 Task: Set the custom view to 6 days.
Action: Mouse moved to (1003, 101)
Screenshot: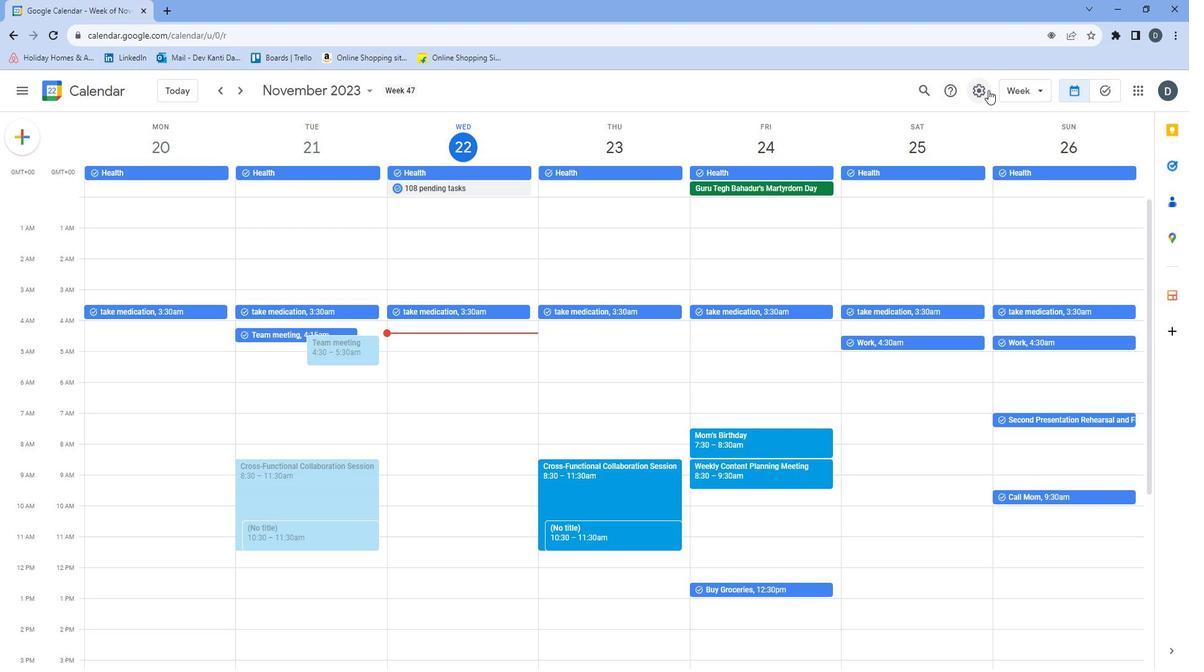 
Action: Mouse pressed left at (1003, 101)
Screenshot: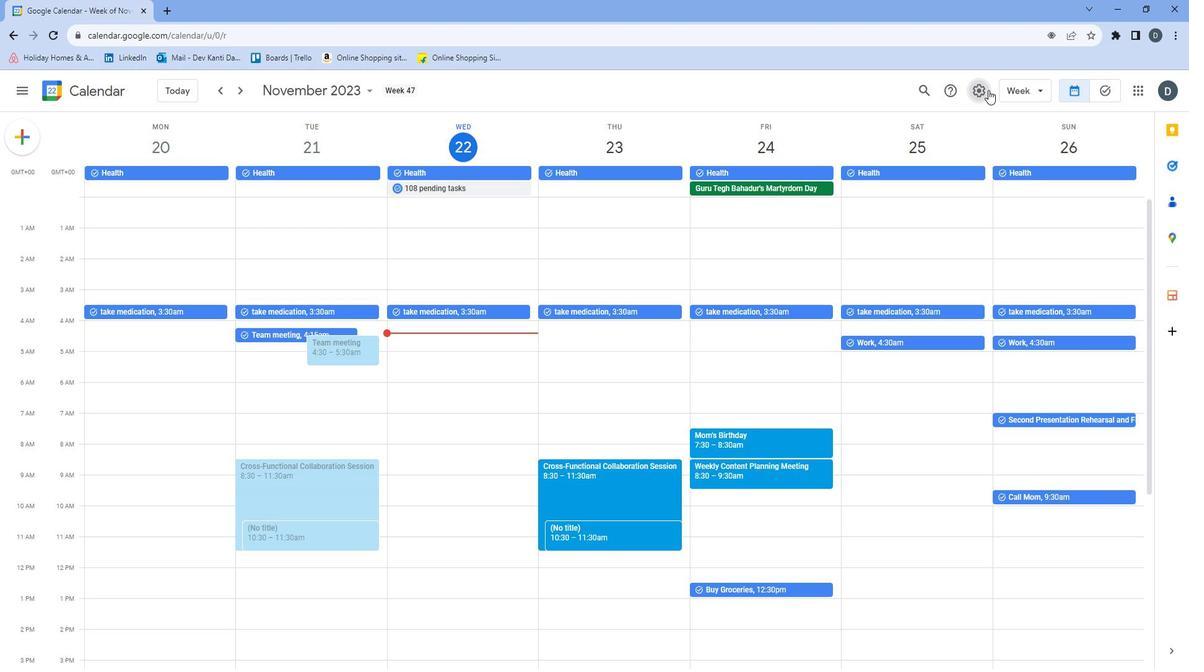 
Action: Mouse moved to (1002, 128)
Screenshot: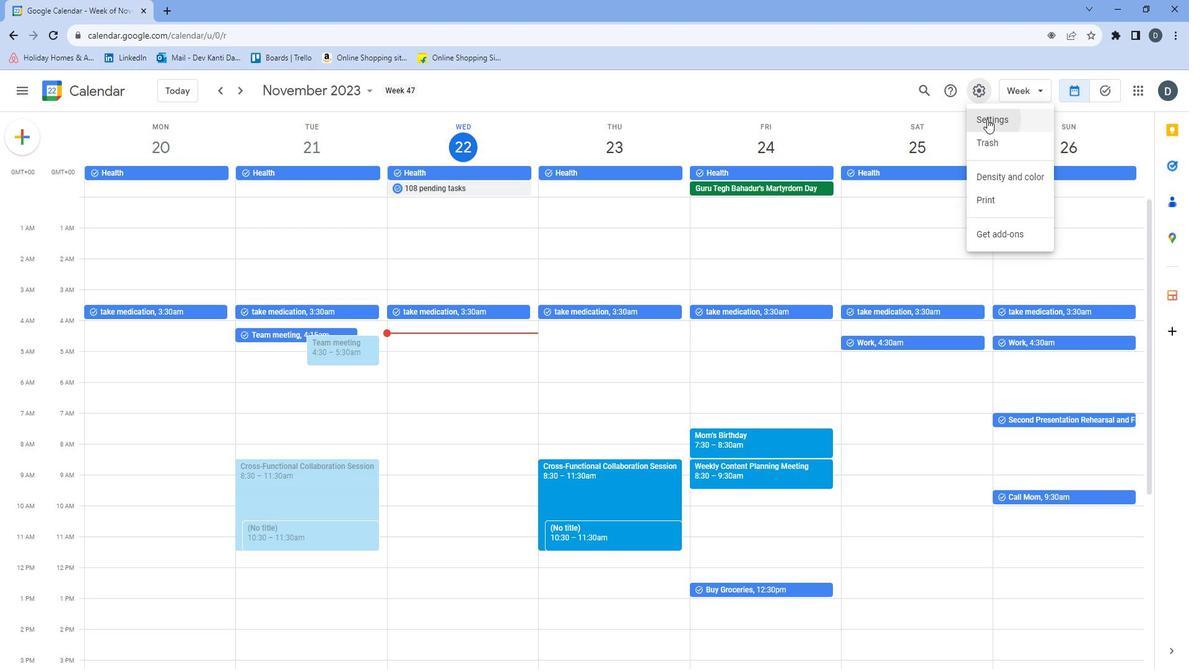 
Action: Mouse pressed left at (1002, 128)
Screenshot: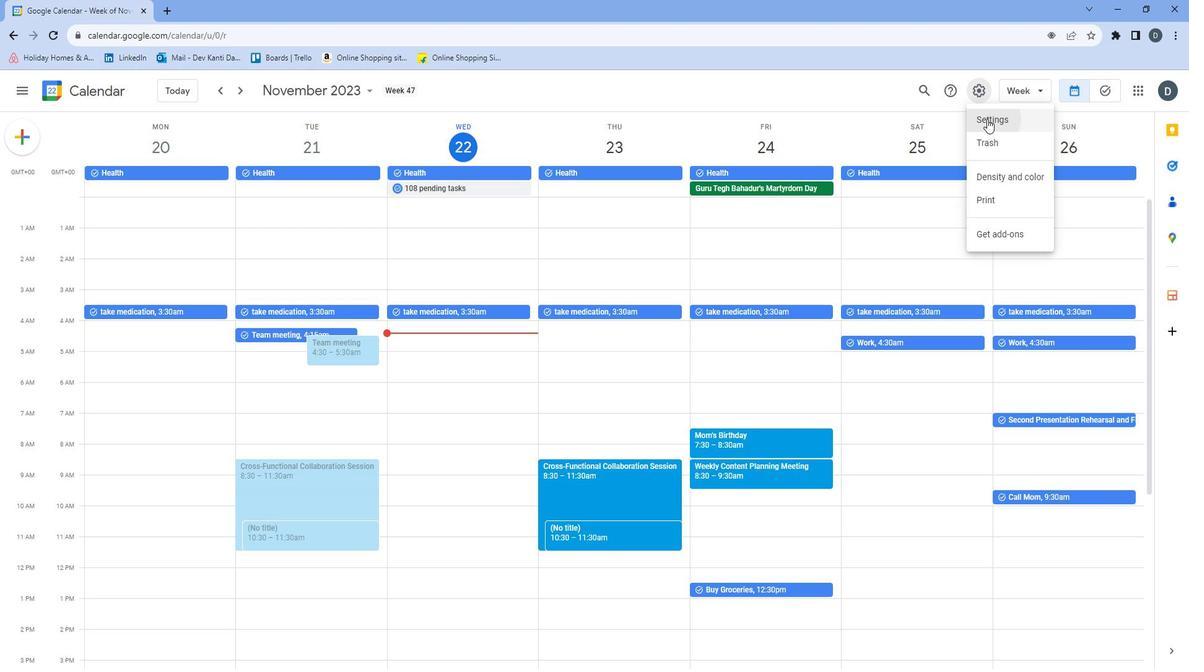 
Action: Mouse moved to (661, 250)
Screenshot: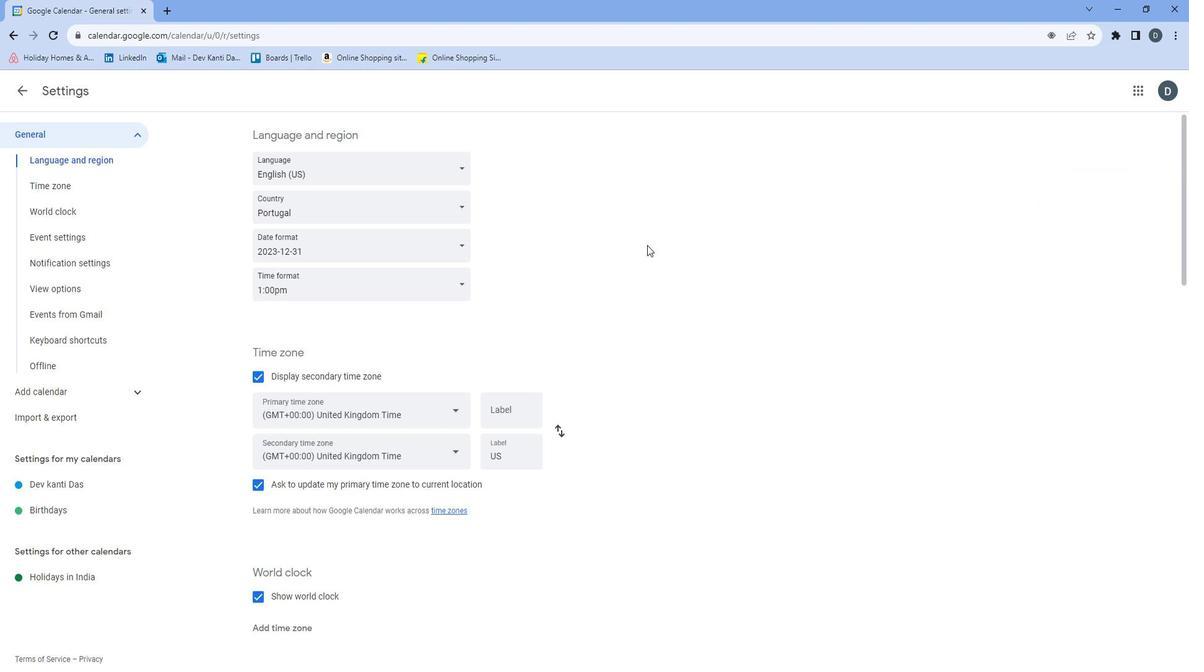 
Action: Mouse scrolled (661, 249) with delta (0, 0)
Screenshot: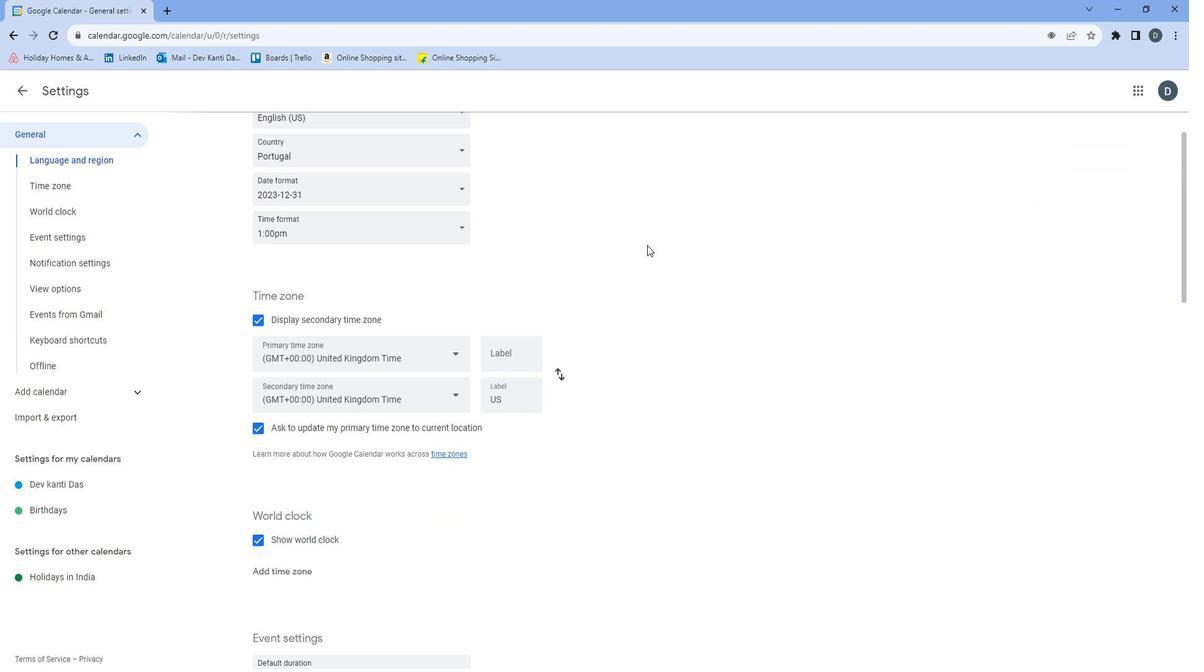 
Action: Mouse scrolled (661, 249) with delta (0, 0)
Screenshot: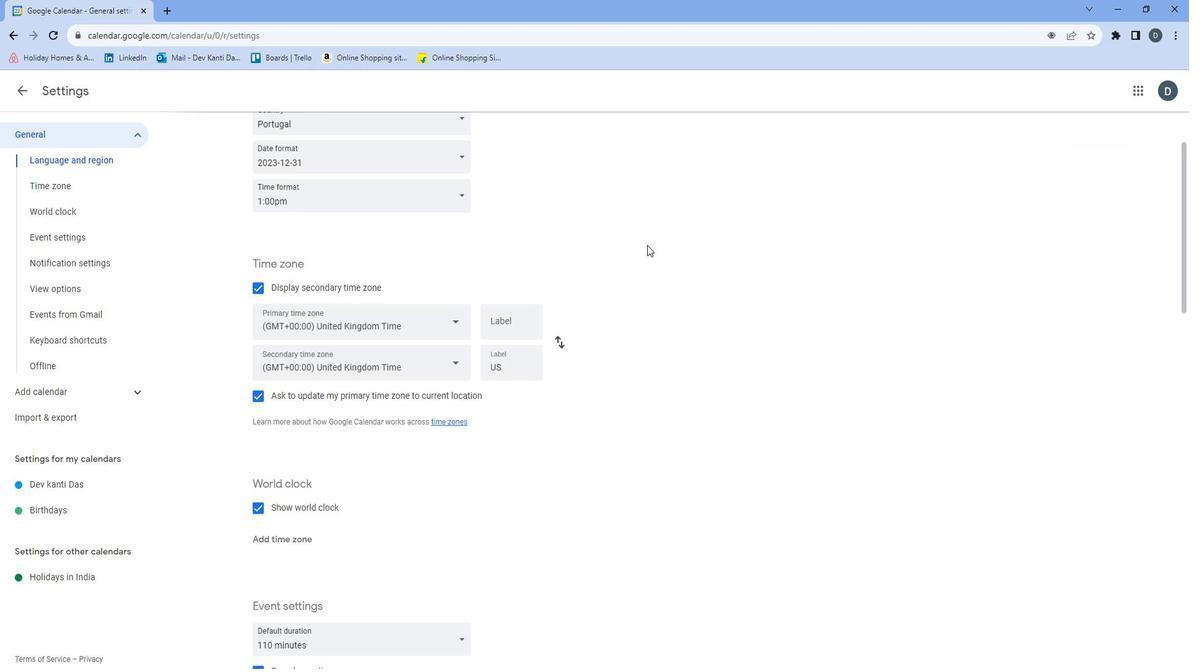 
Action: Mouse moved to (661, 250)
Screenshot: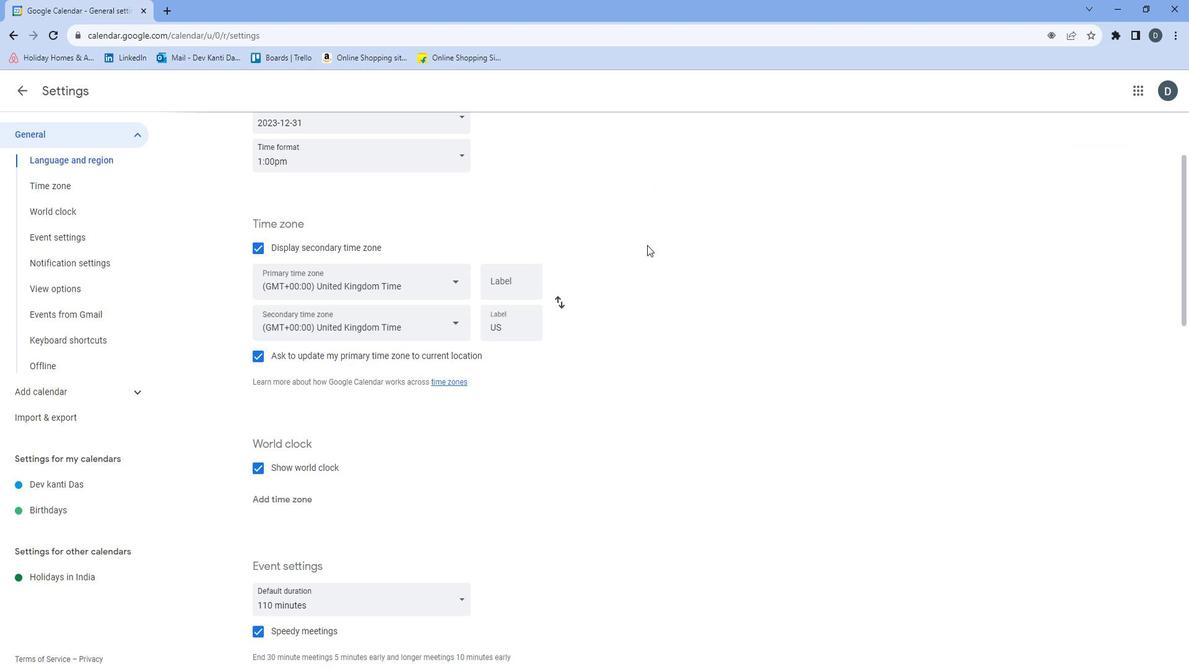 
Action: Mouse scrolled (661, 249) with delta (0, 0)
Screenshot: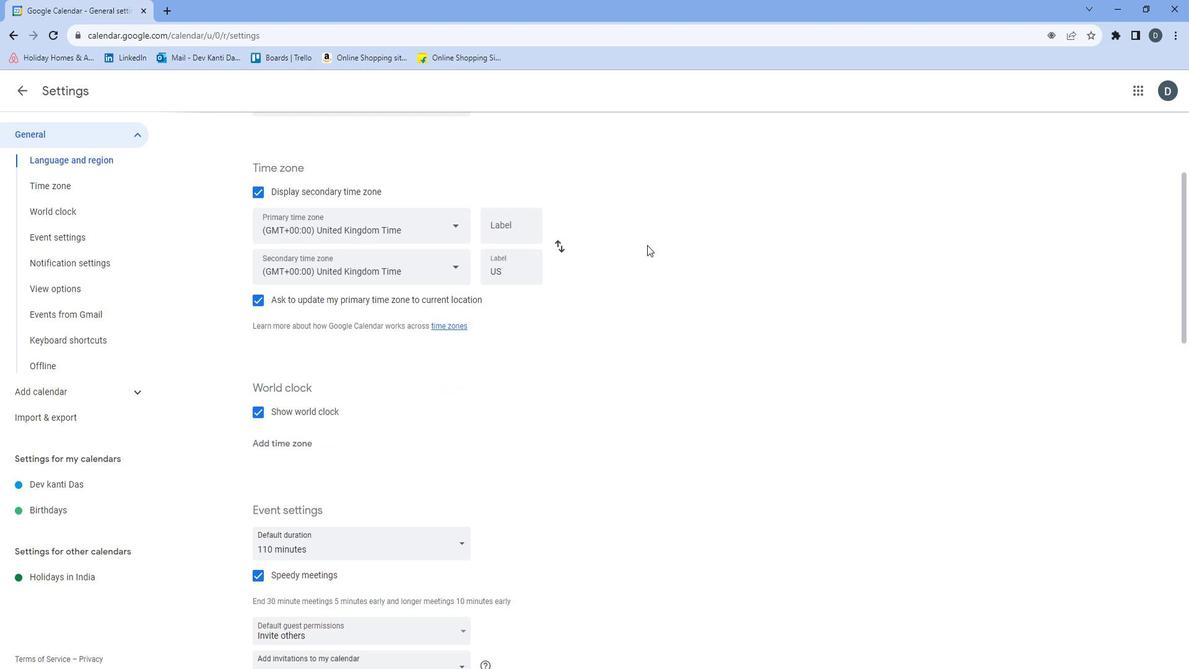 
Action: Mouse scrolled (661, 249) with delta (0, 0)
Screenshot: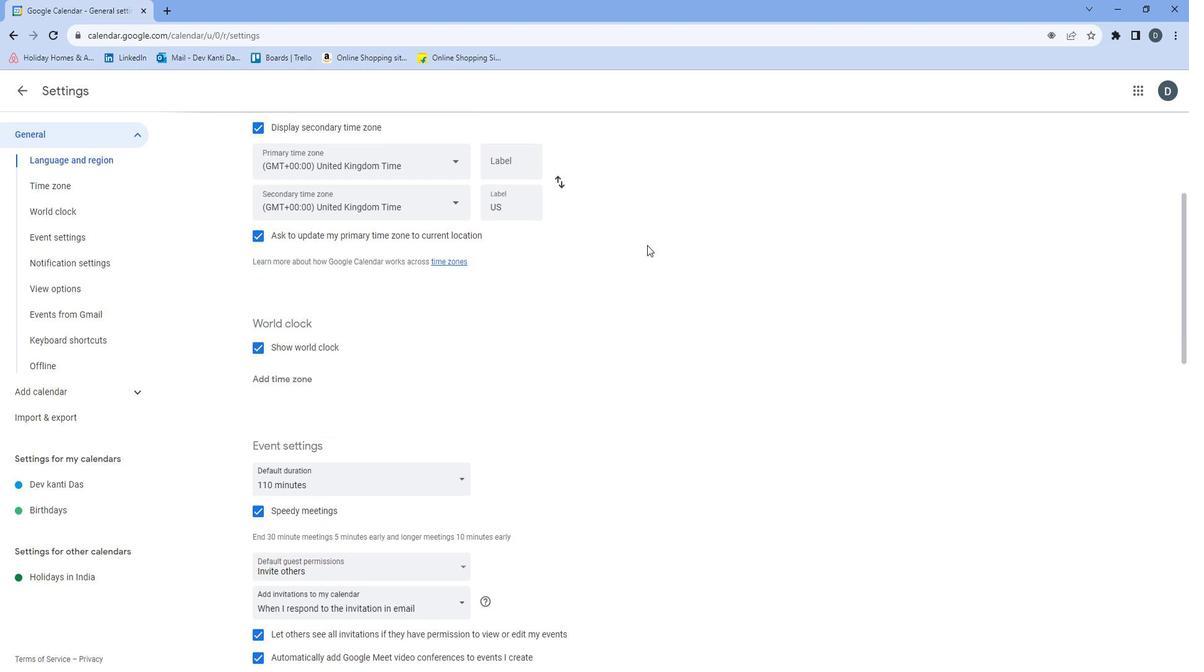 
Action: Mouse scrolled (661, 249) with delta (0, 0)
Screenshot: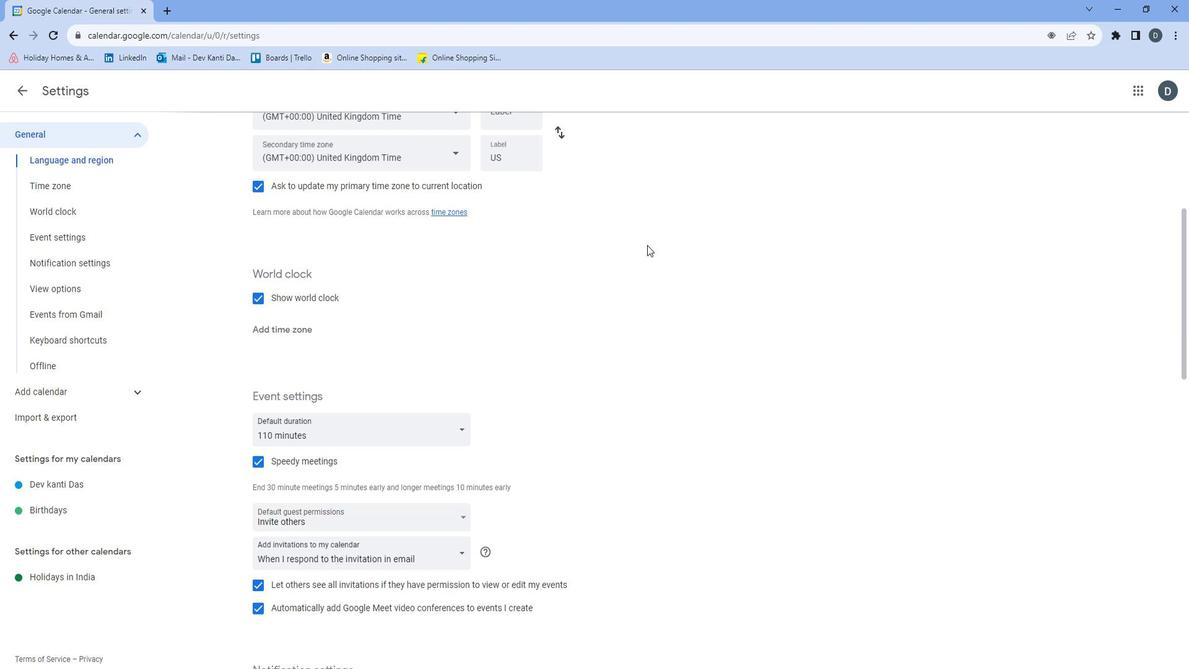 
Action: Mouse scrolled (661, 249) with delta (0, 0)
Screenshot: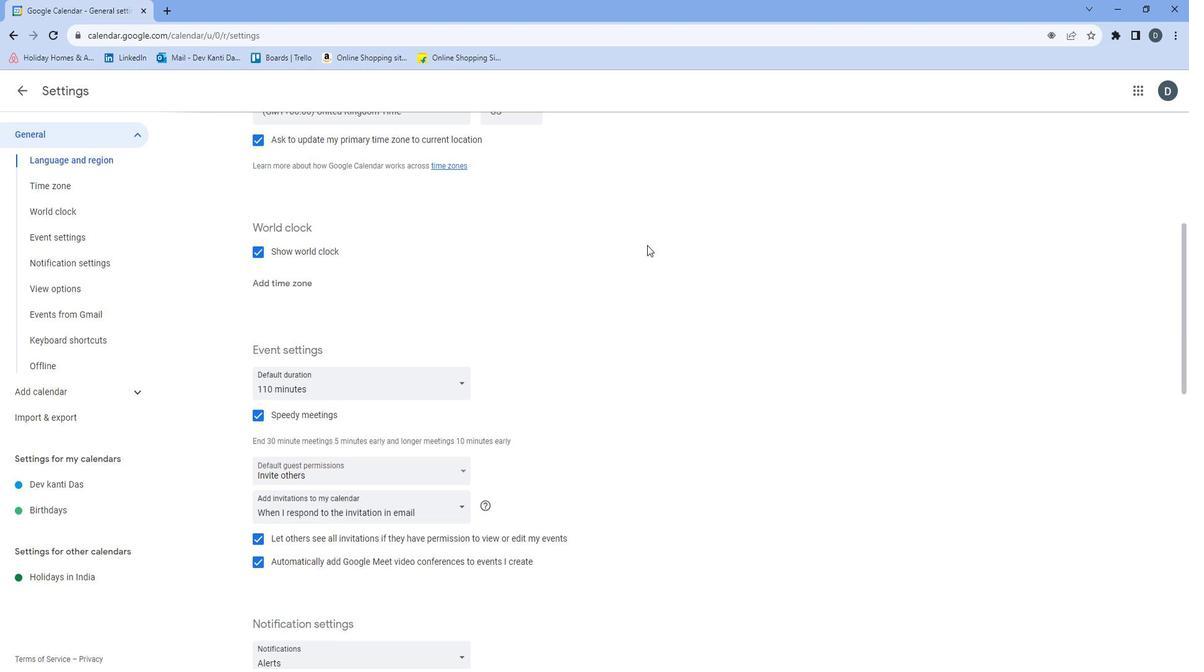 
Action: Mouse scrolled (661, 249) with delta (0, 0)
Screenshot: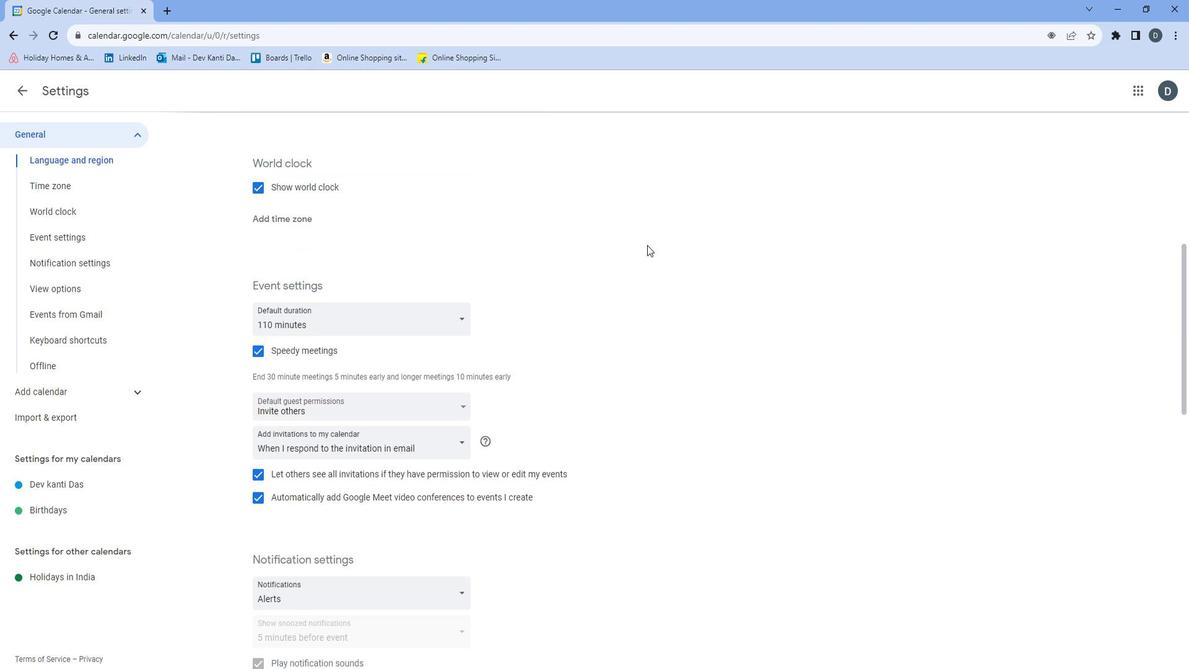 
Action: Mouse scrolled (661, 249) with delta (0, 0)
Screenshot: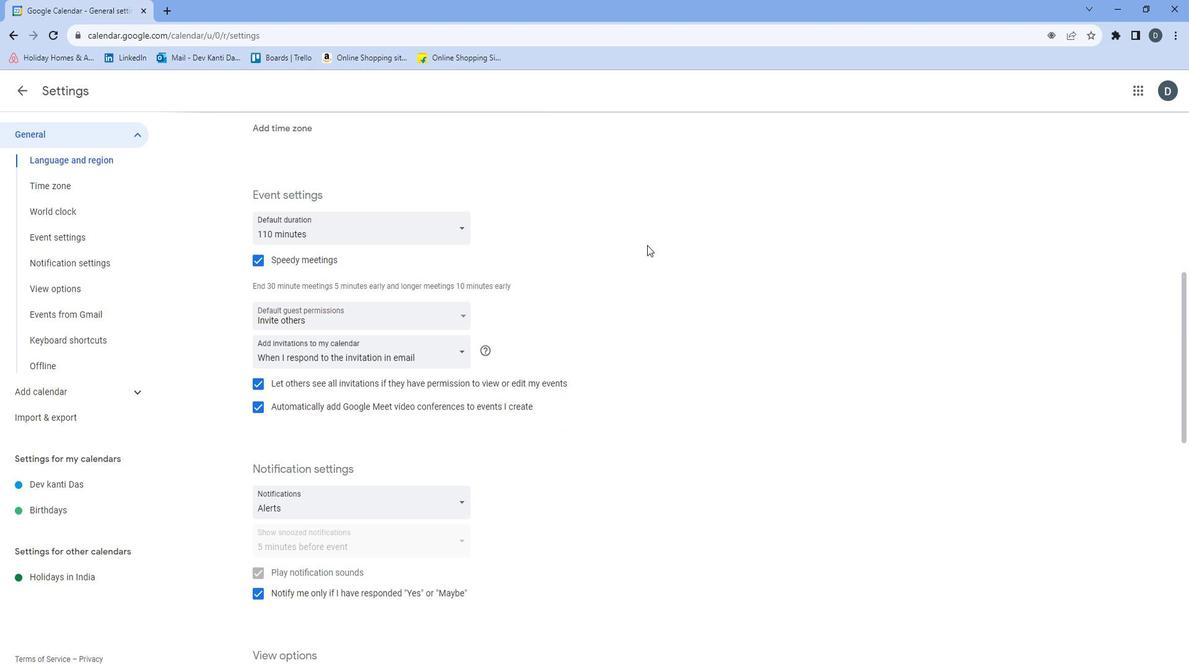 
Action: Mouse scrolled (661, 249) with delta (0, 0)
Screenshot: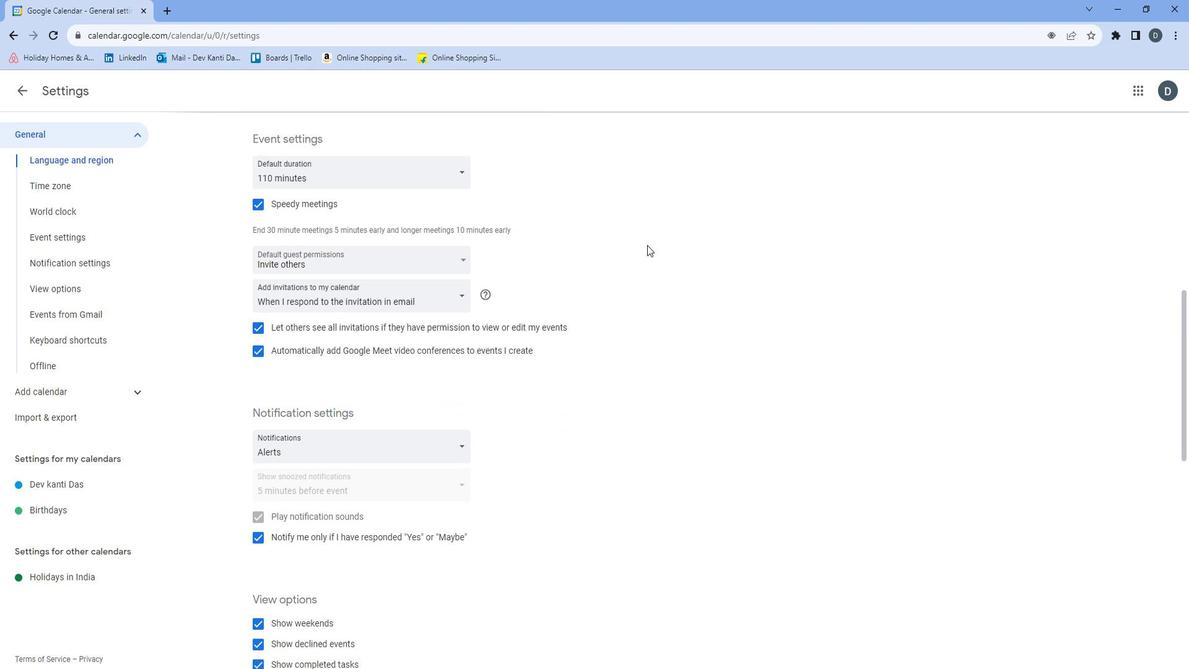 
Action: Mouse scrolled (661, 249) with delta (0, 0)
Screenshot: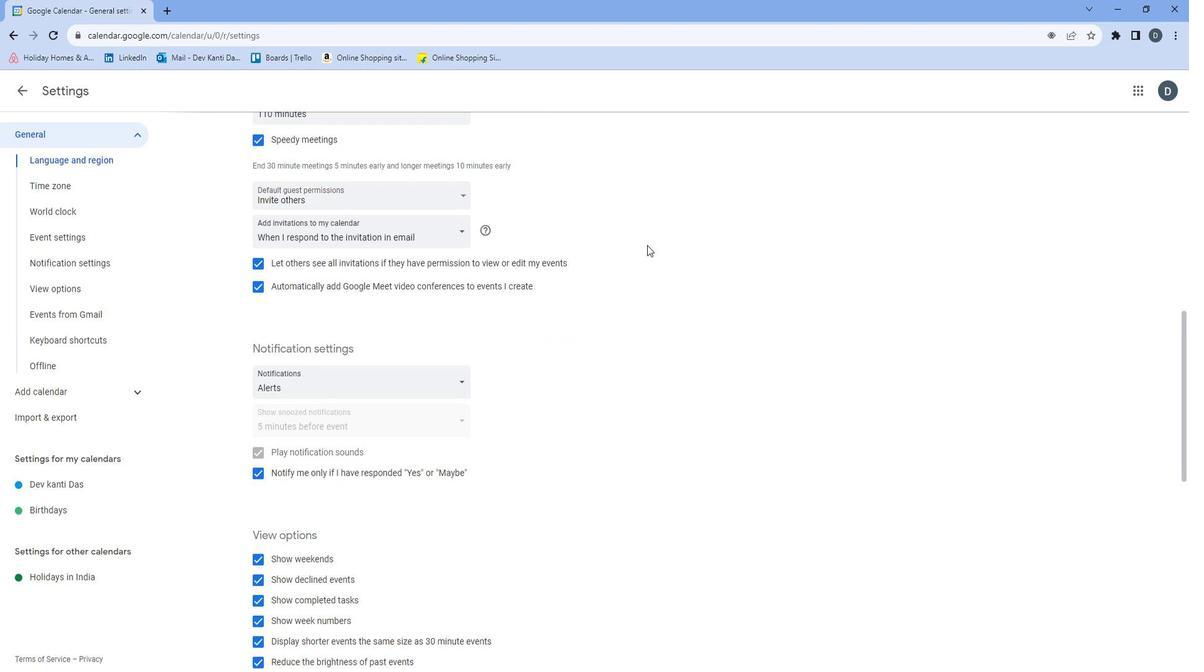 
Action: Mouse scrolled (661, 249) with delta (0, 0)
Screenshot: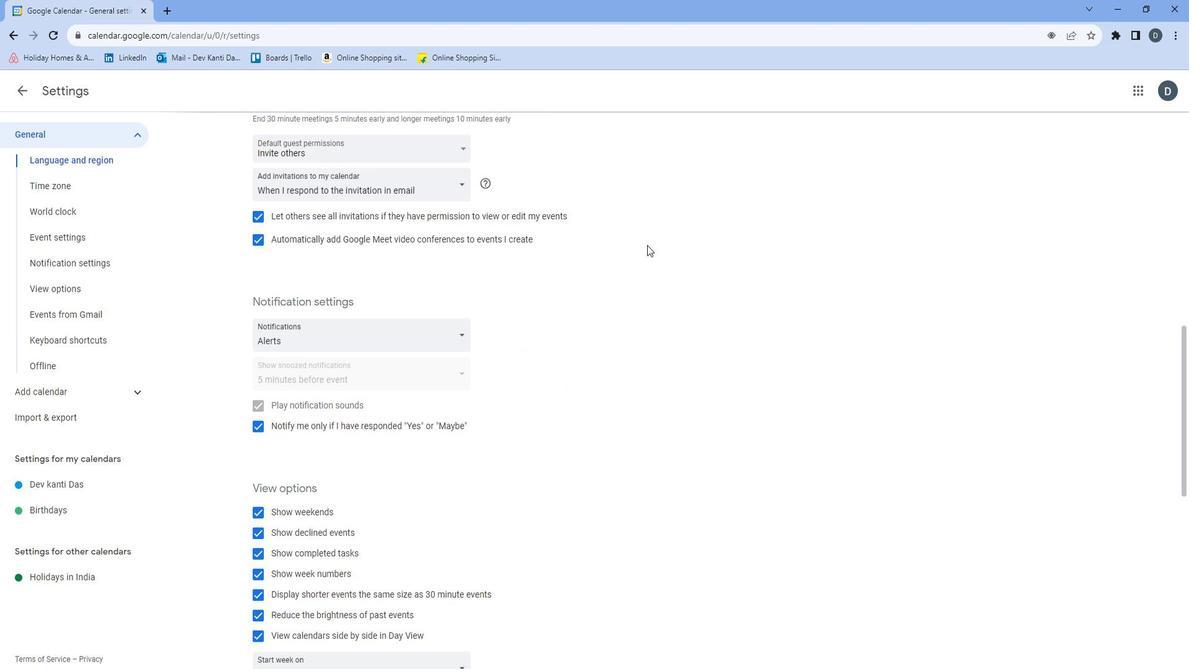 
Action: Mouse scrolled (661, 249) with delta (0, 0)
Screenshot: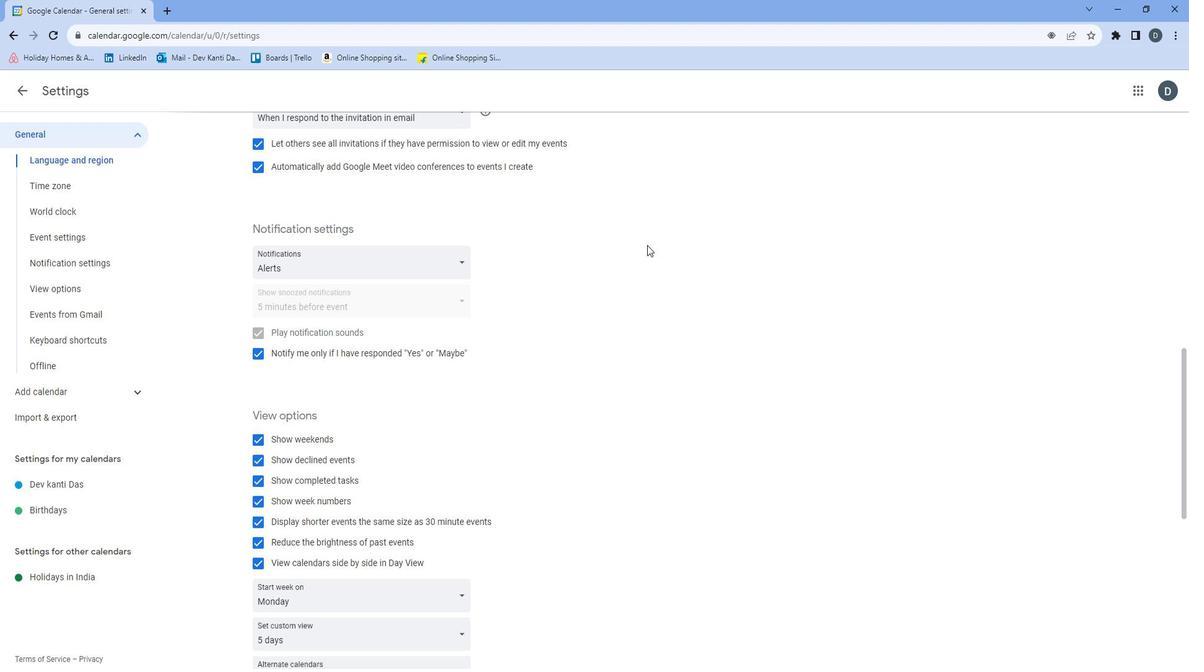 
Action: Mouse scrolled (661, 249) with delta (0, 0)
Screenshot: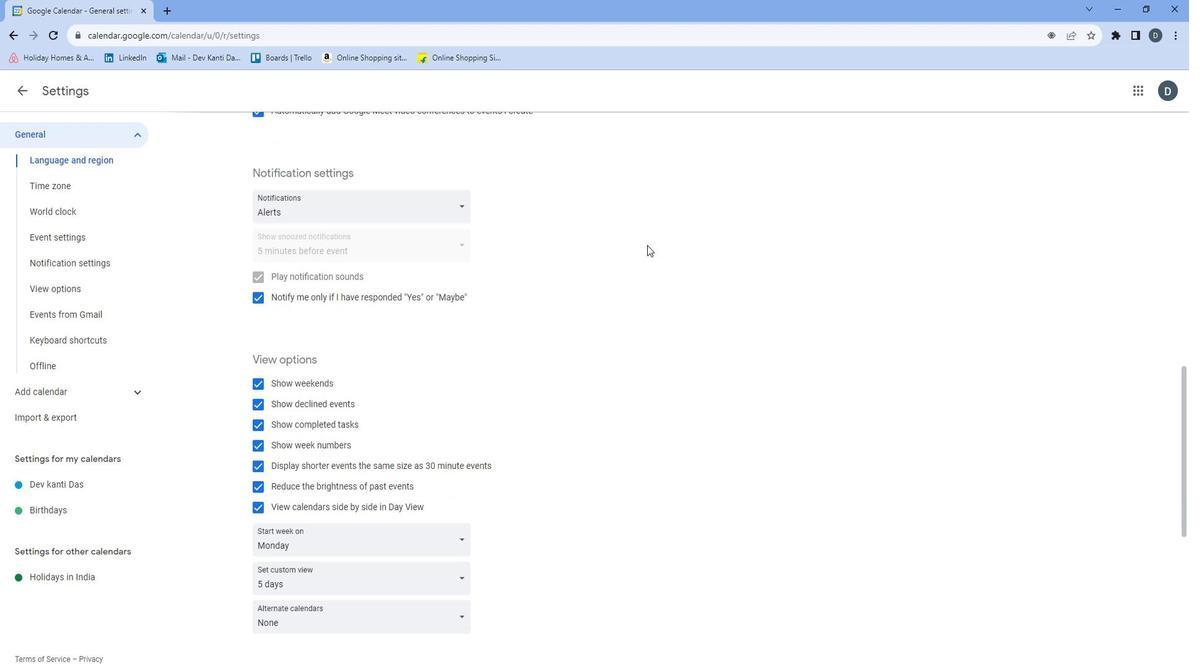 
Action: Mouse scrolled (661, 249) with delta (0, 0)
Screenshot: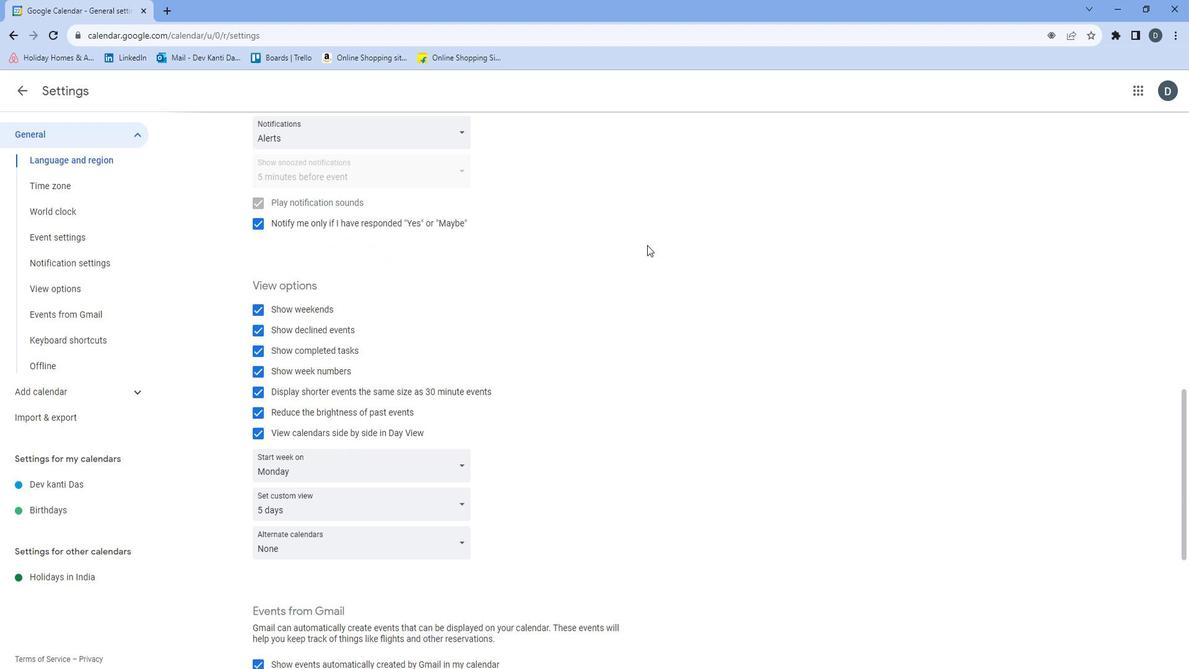 
Action: Mouse scrolled (661, 249) with delta (0, 0)
Screenshot: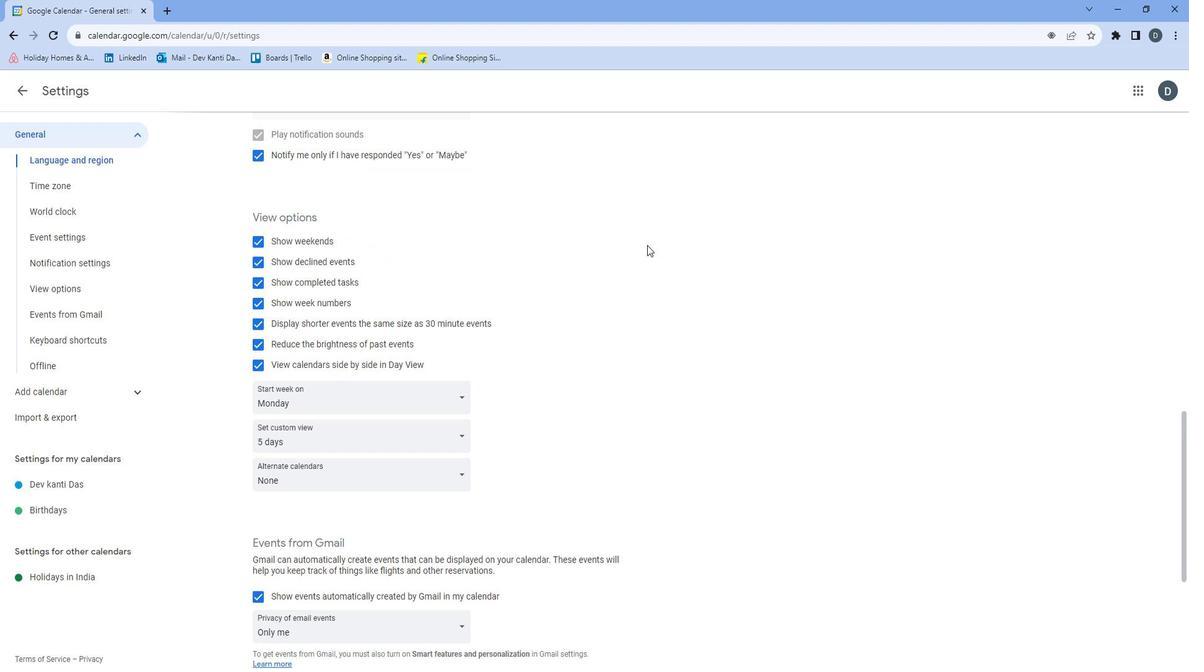 
Action: Mouse scrolled (661, 249) with delta (0, 0)
Screenshot: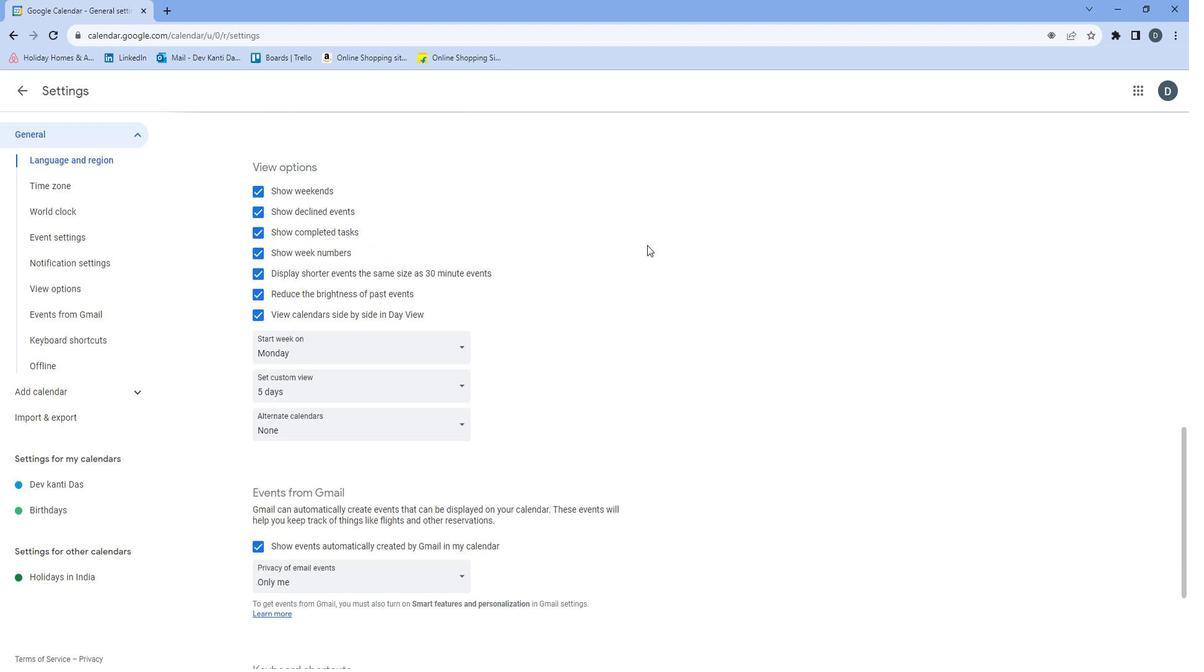 
Action: Mouse moved to (454, 343)
Screenshot: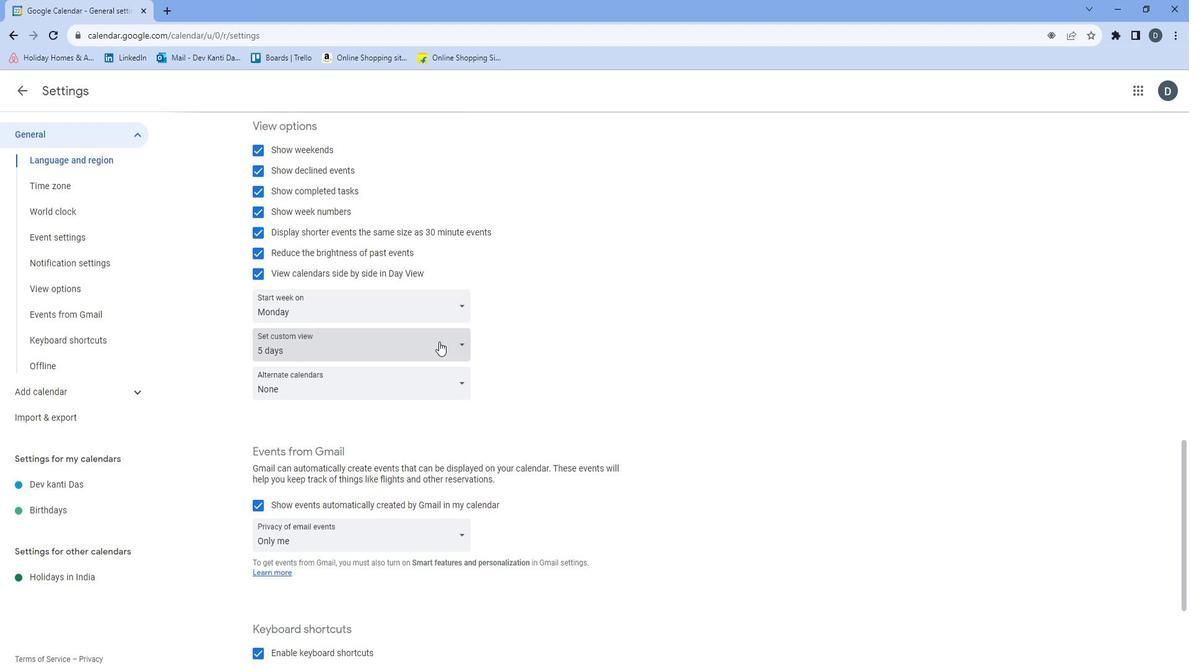 
Action: Mouse pressed left at (454, 343)
Screenshot: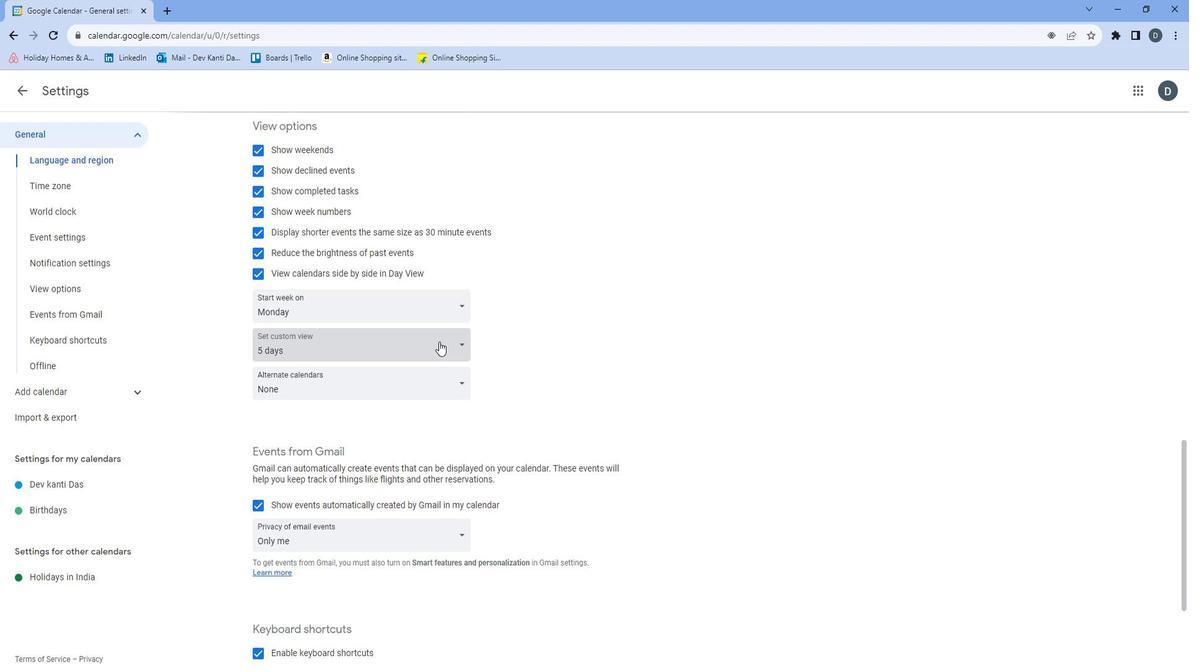 
Action: Mouse moved to (370, 488)
Screenshot: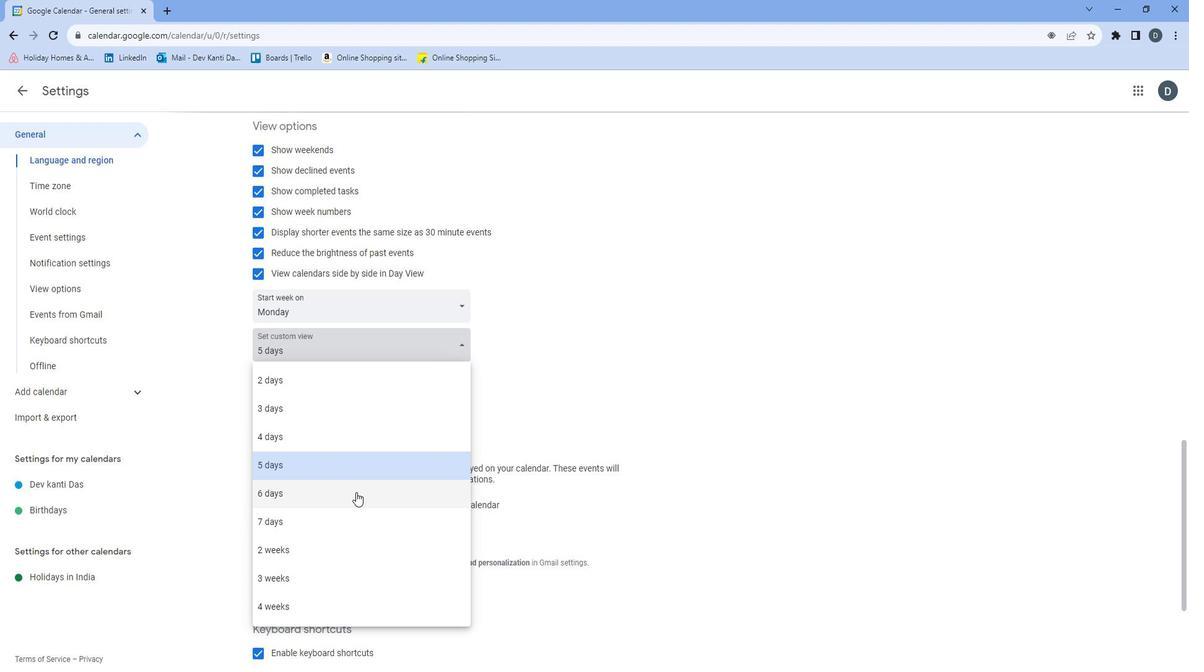 
Action: Mouse pressed left at (370, 488)
Screenshot: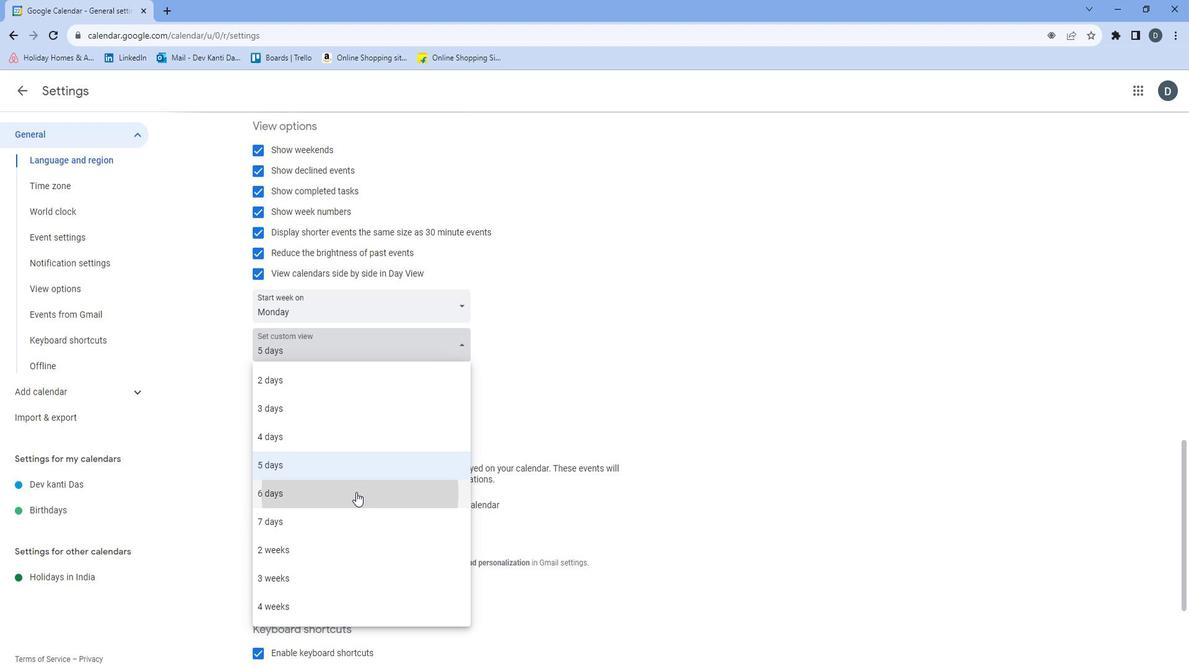 
Action: Mouse moved to (457, 426)
Screenshot: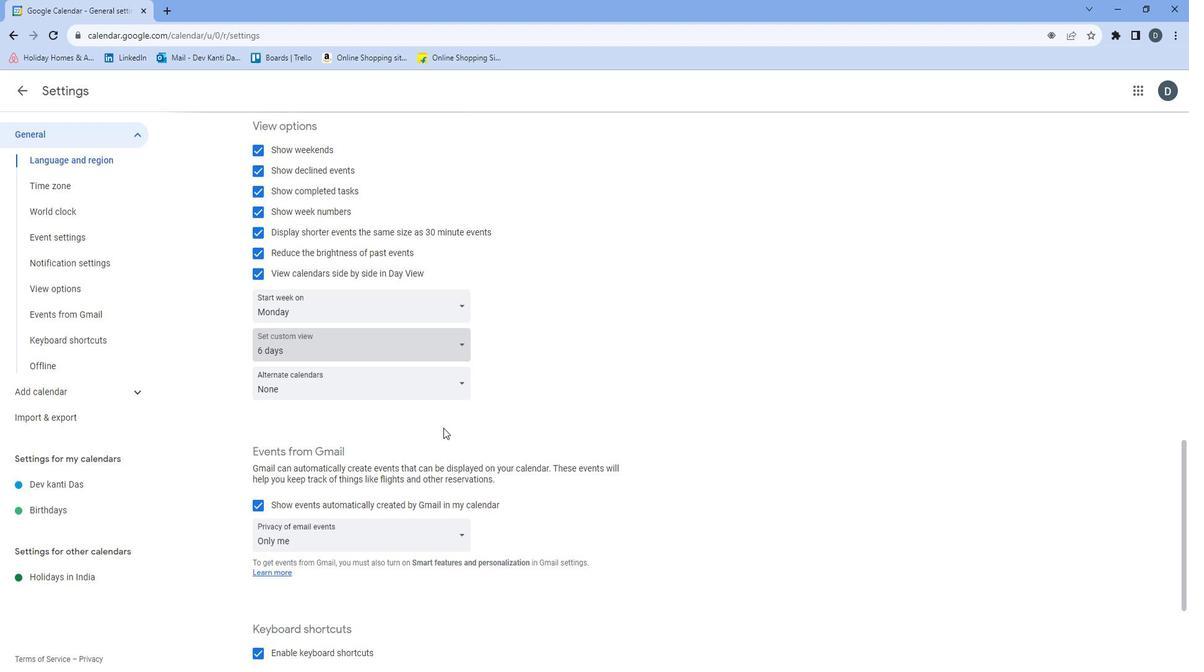 
